 Task: Read more about how to buy a home in 7 steps.
Action: Mouse moved to (414, 173)
Screenshot: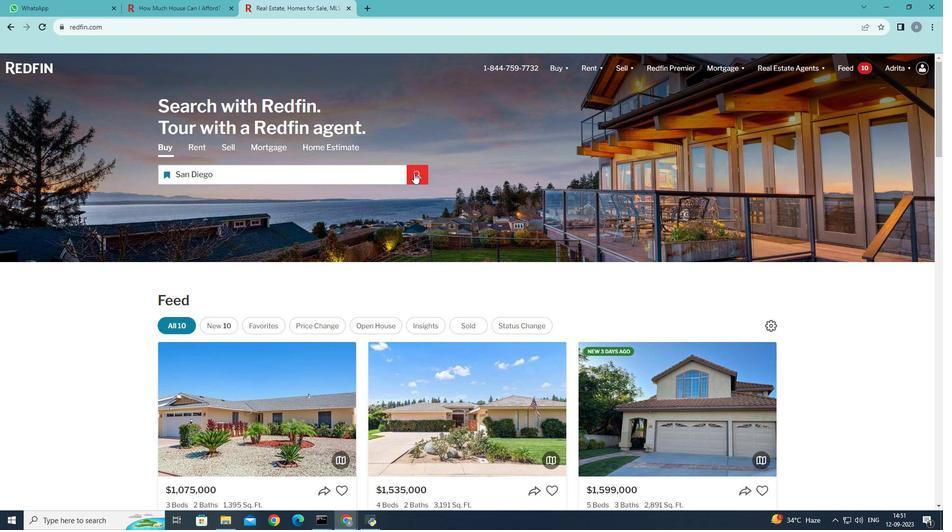 
Action: Mouse pressed left at (414, 173)
Screenshot: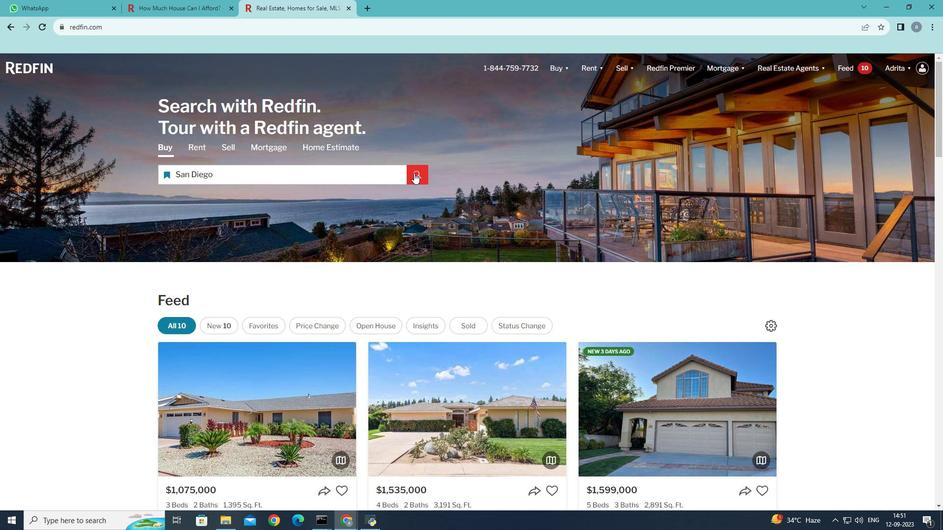 
Action: Mouse moved to (613, 136)
Screenshot: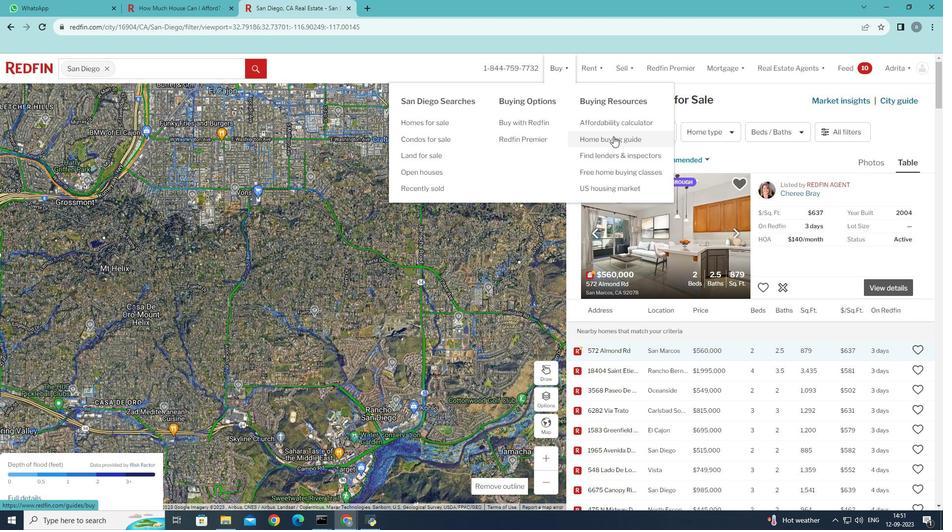 
Action: Mouse pressed left at (613, 136)
Screenshot: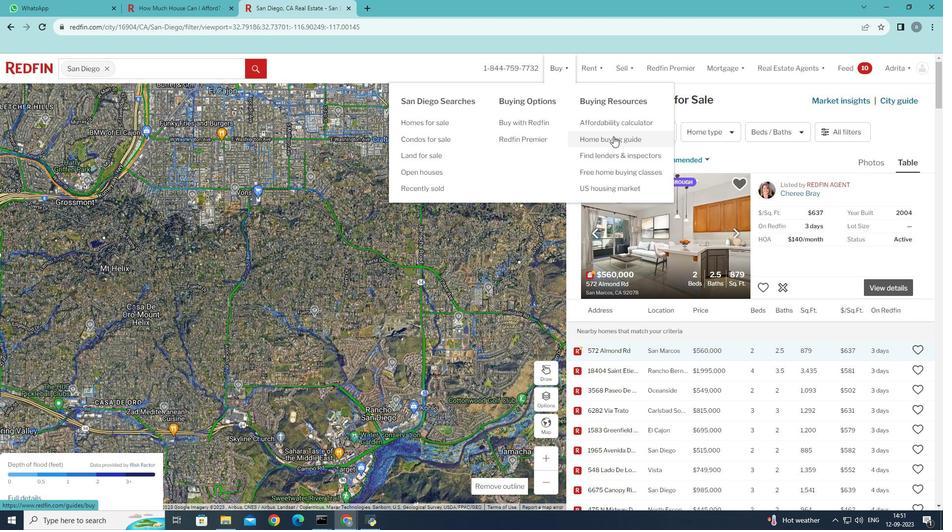 
Action: Mouse moved to (265, 345)
Screenshot: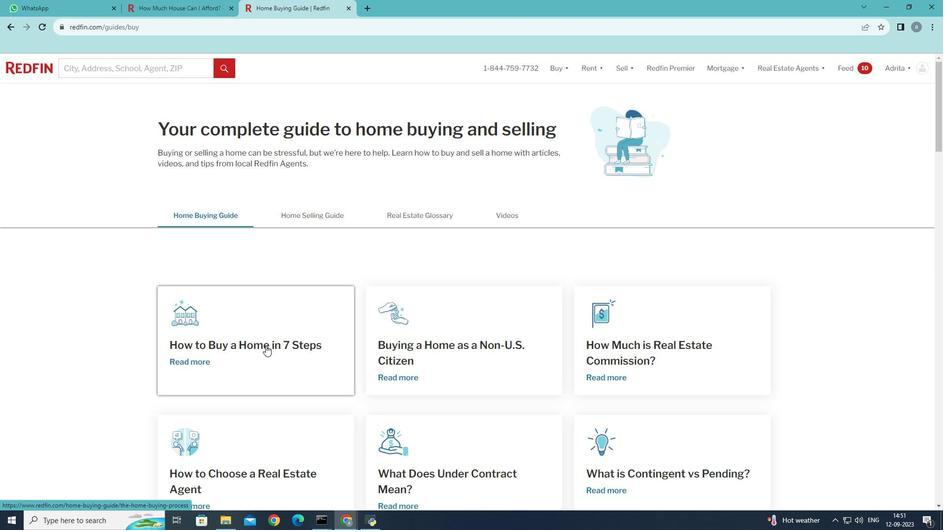 
Action: Mouse pressed left at (265, 345)
Screenshot: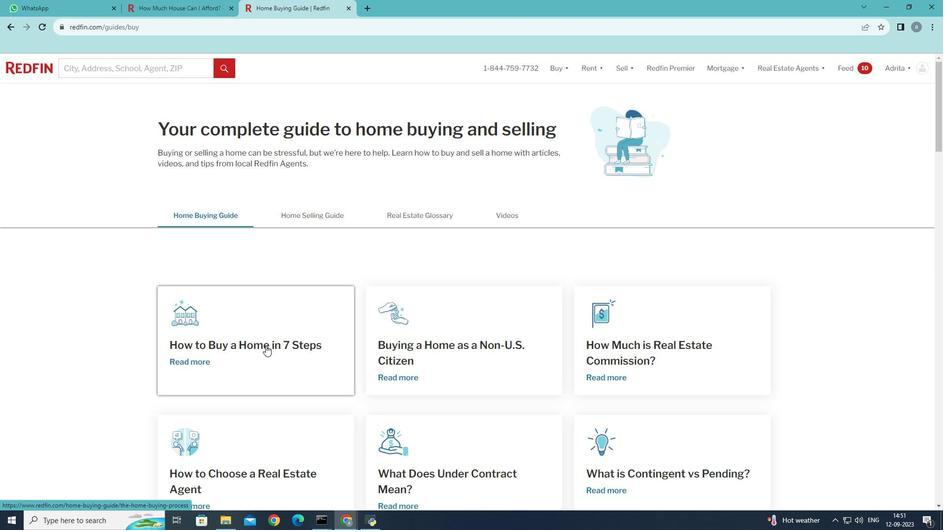 
Action: Mouse moved to (353, 327)
Screenshot: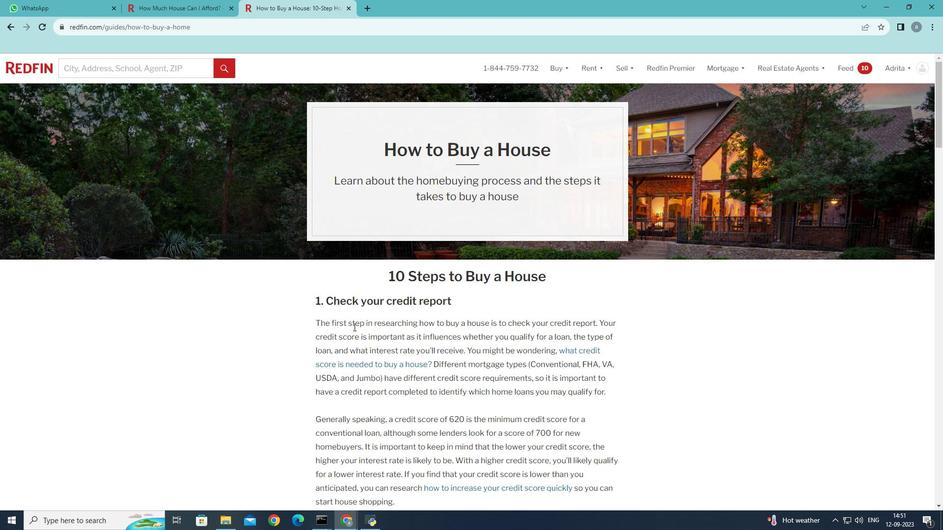 
Action: Mouse scrolled (353, 326) with delta (0, 0)
Screenshot: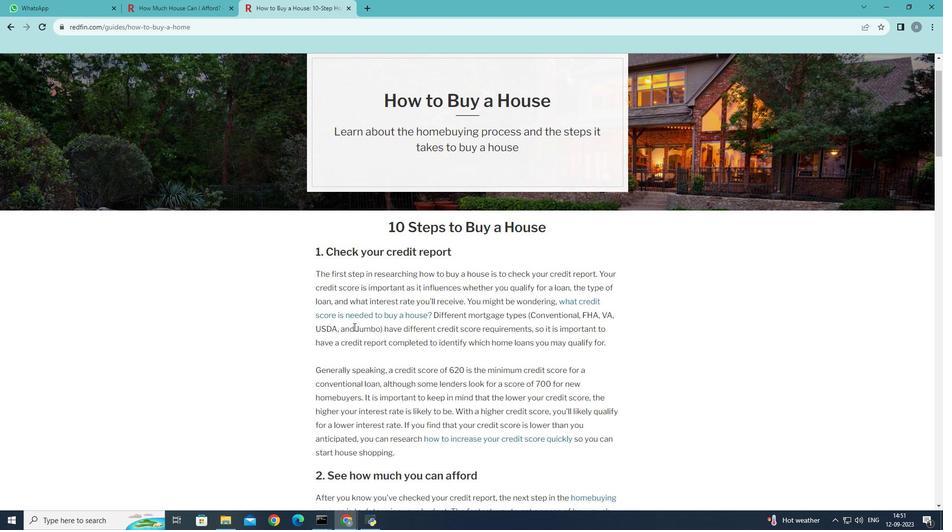 
Action: Mouse scrolled (353, 326) with delta (0, 0)
Screenshot: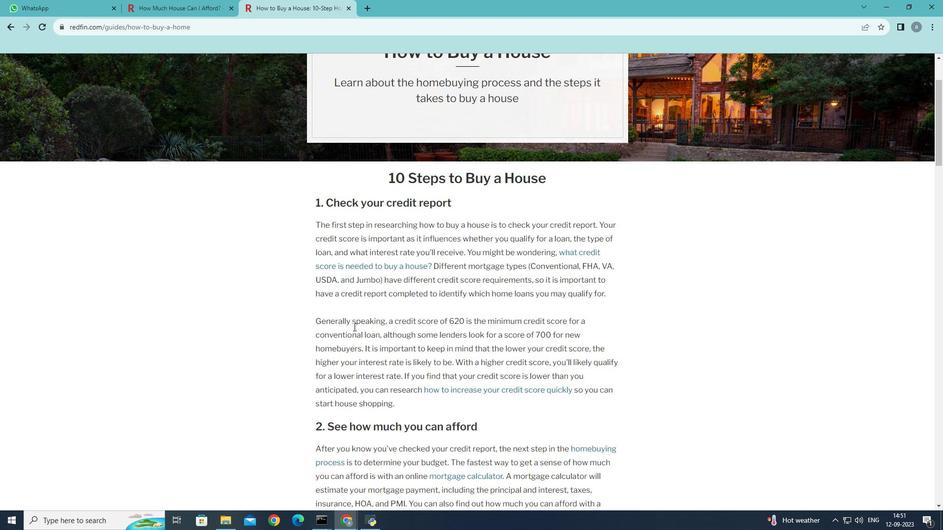 
